 Task: Change the profile language to Portuguese (Brazil).
Action: Mouse moved to (1201, 104)
Screenshot: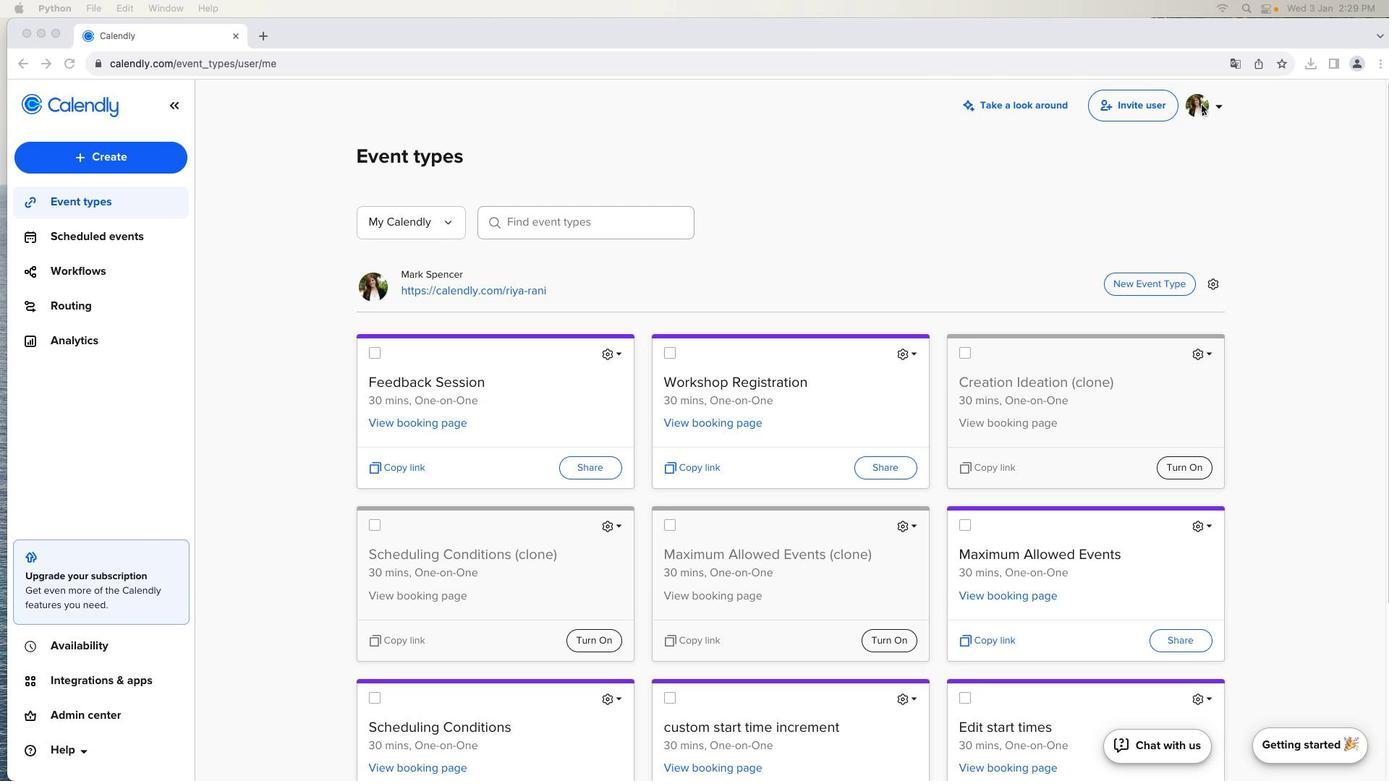 
Action: Mouse pressed left at (1201, 104)
Screenshot: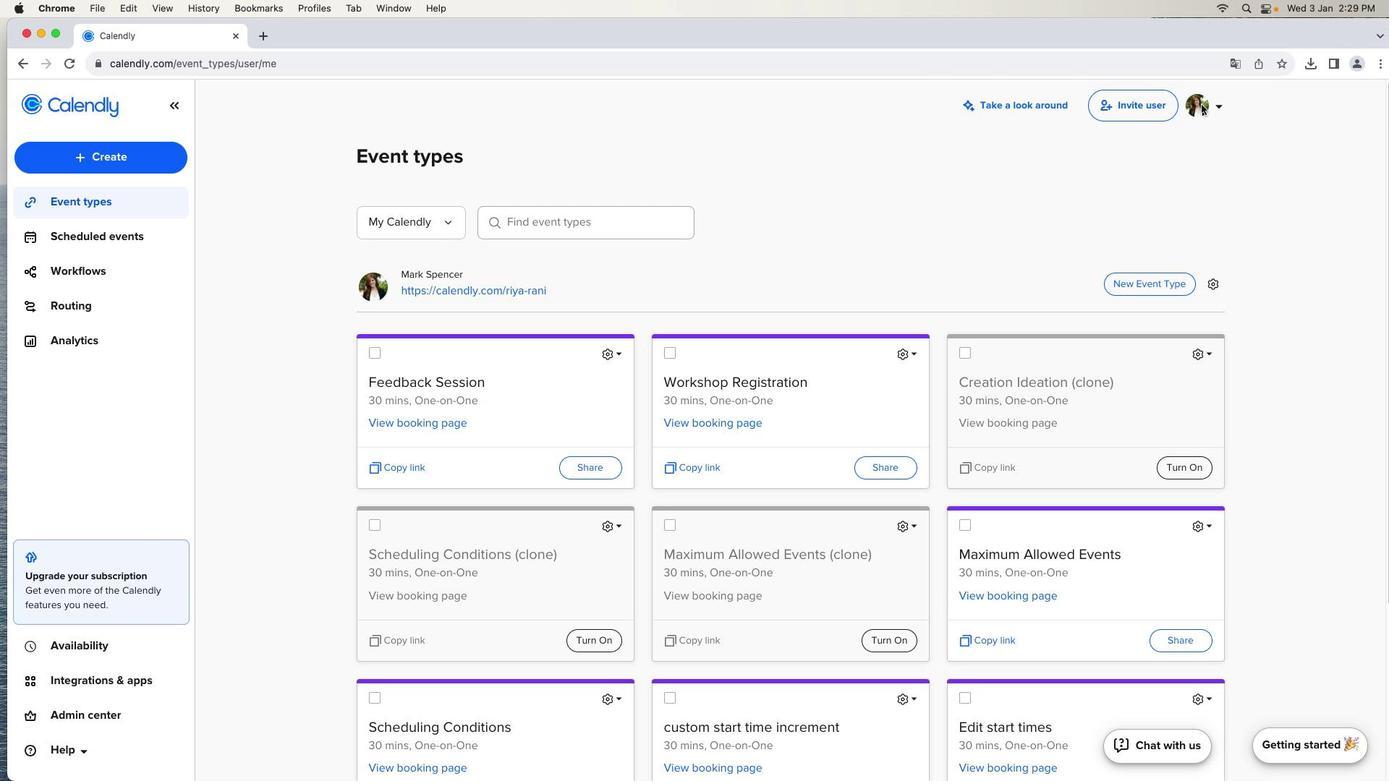 
Action: Mouse moved to (1201, 104)
Screenshot: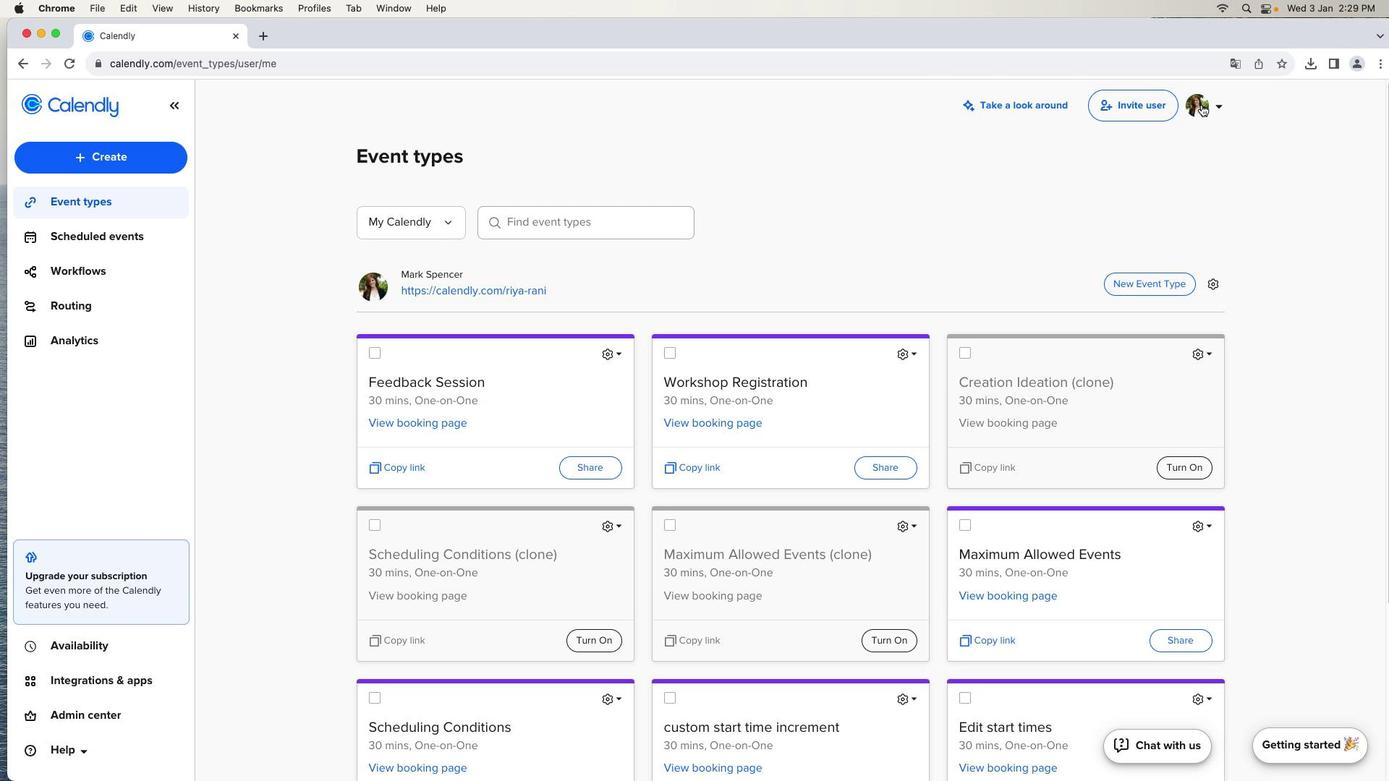 
Action: Mouse pressed left at (1201, 104)
Screenshot: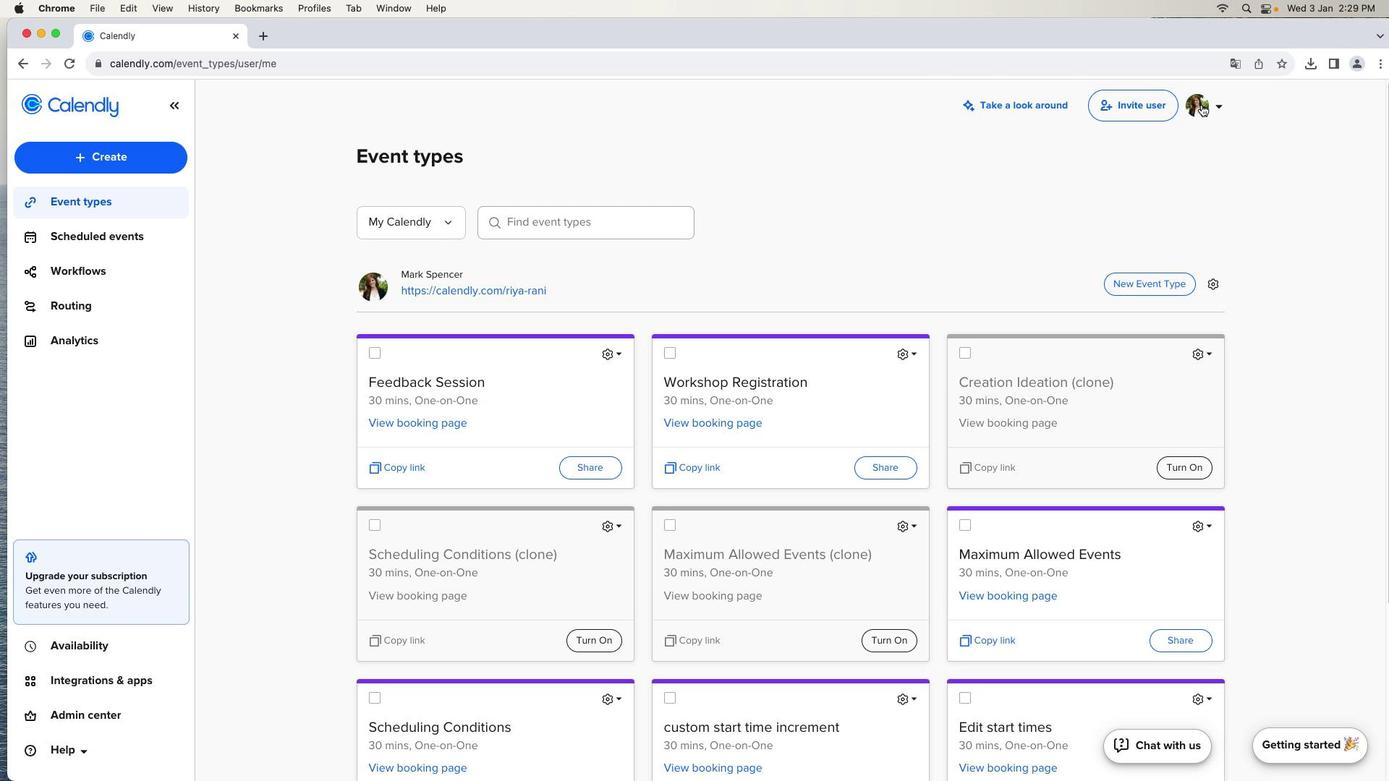 
Action: Mouse moved to (1129, 179)
Screenshot: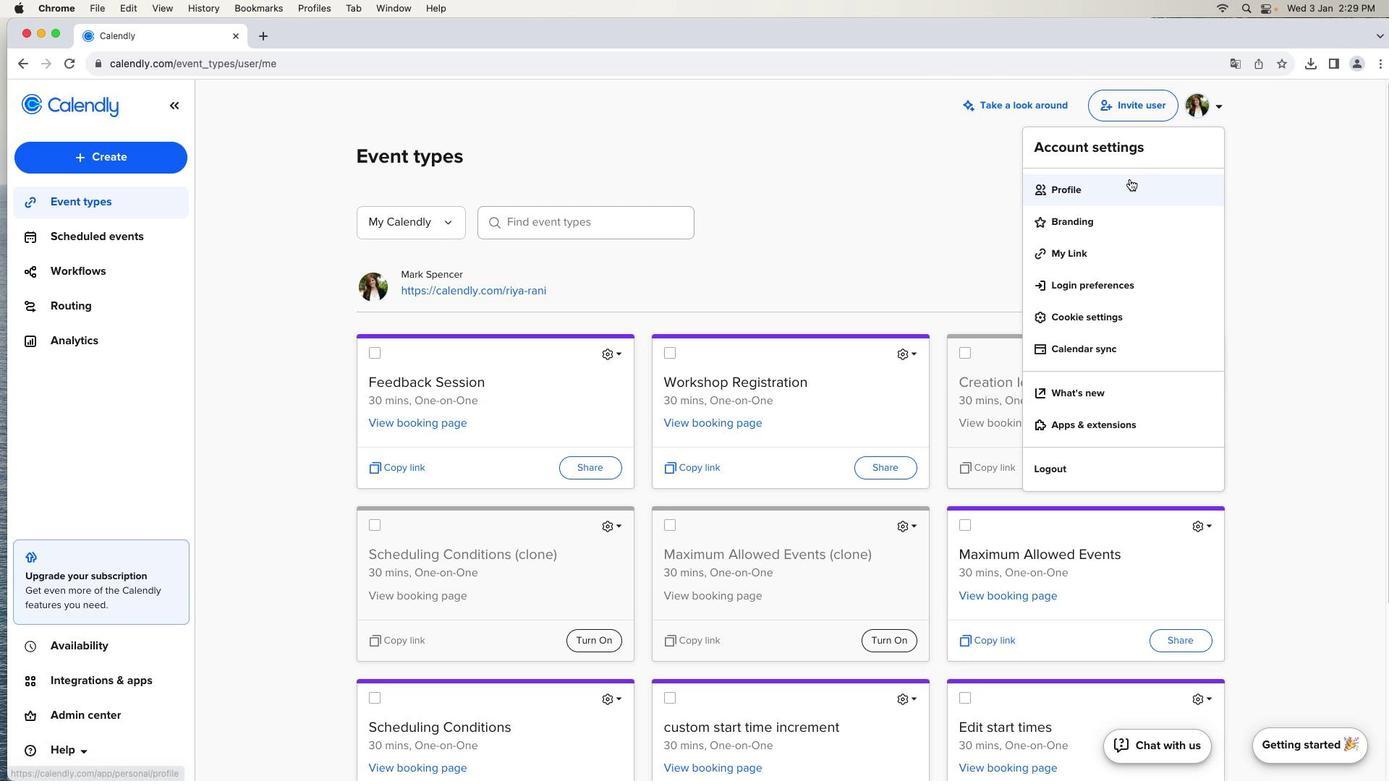 
Action: Mouse pressed left at (1129, 179)
Screenshot: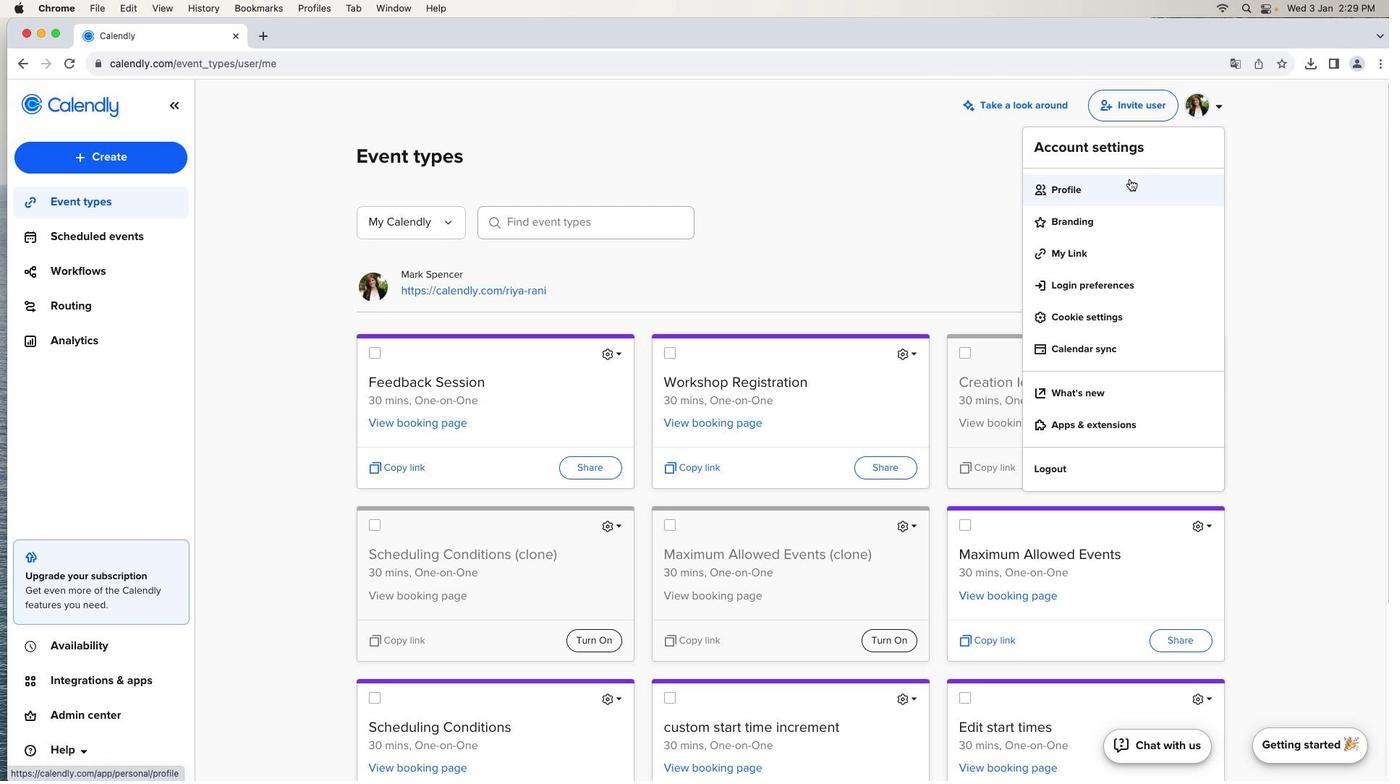 
Action: Mouse moved to (576, 560)
Screenshot: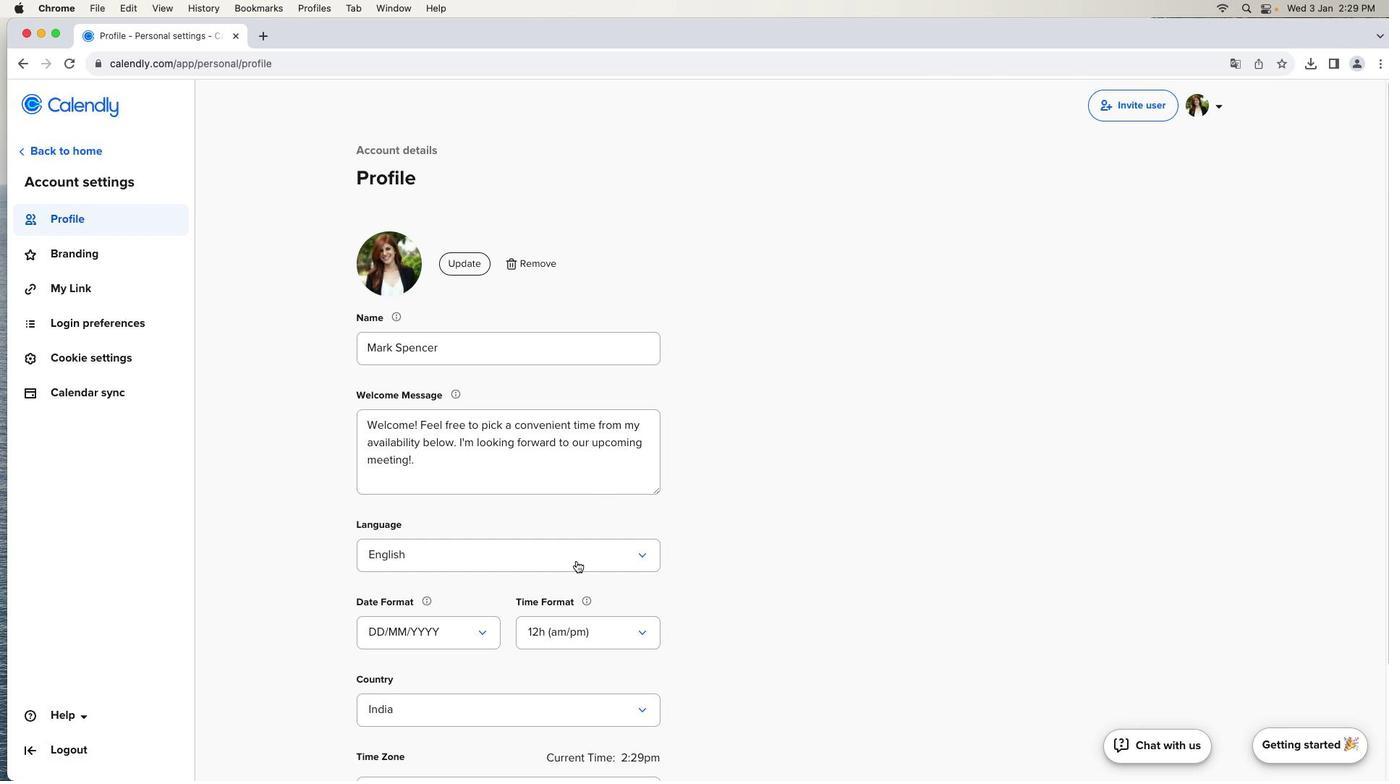
Action: Mouse pressed left at (576, 560)
Screenshot: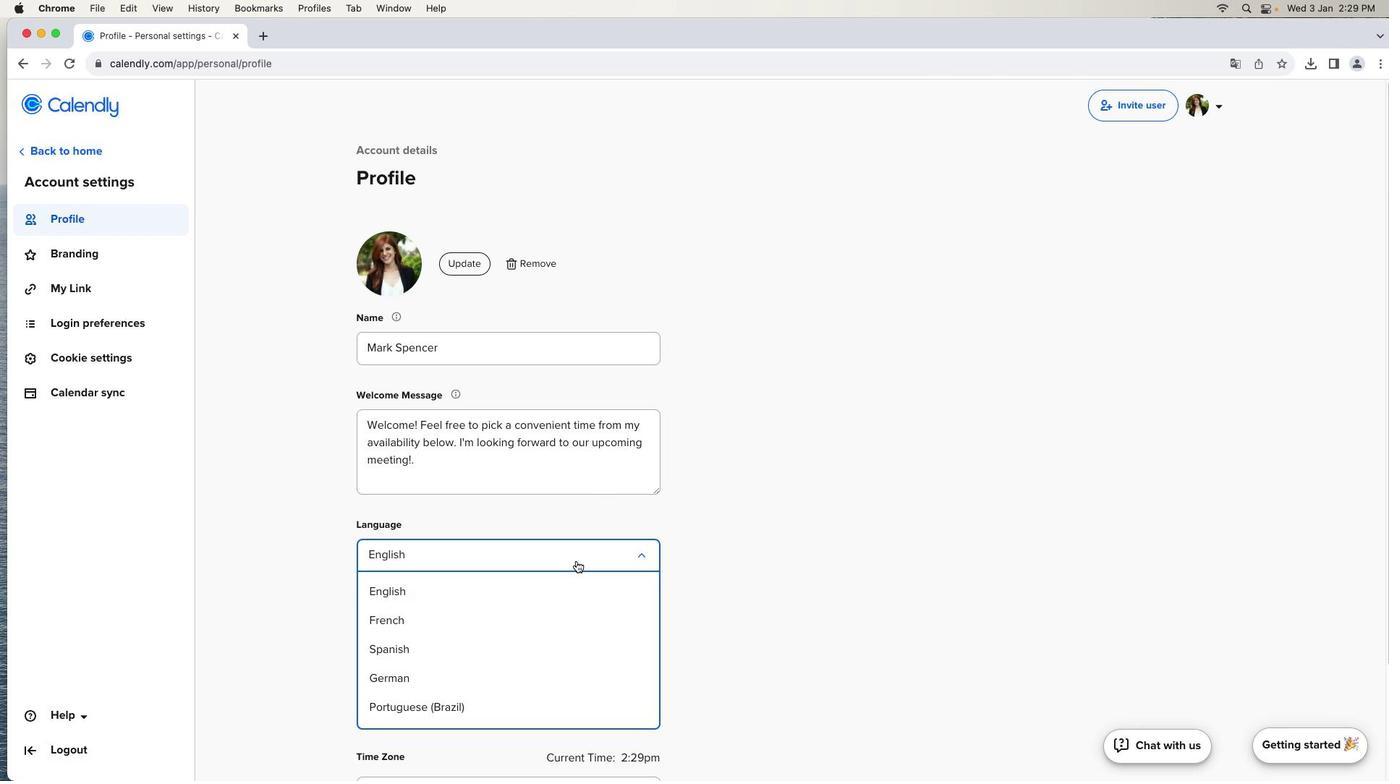 
Action: Mouse moved to (475, 715)
Screenshot: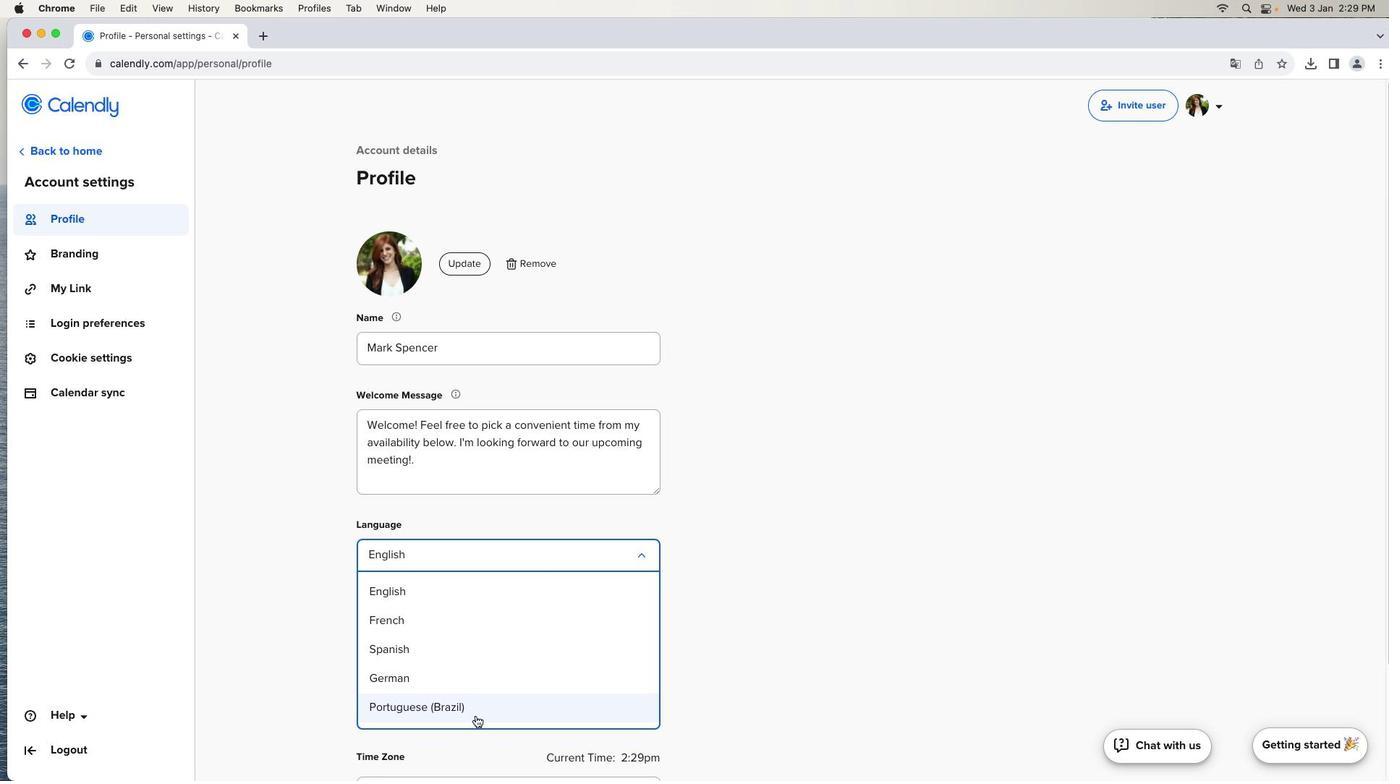 
Action: Mouse pressed left at (475, 715)
Screenshot: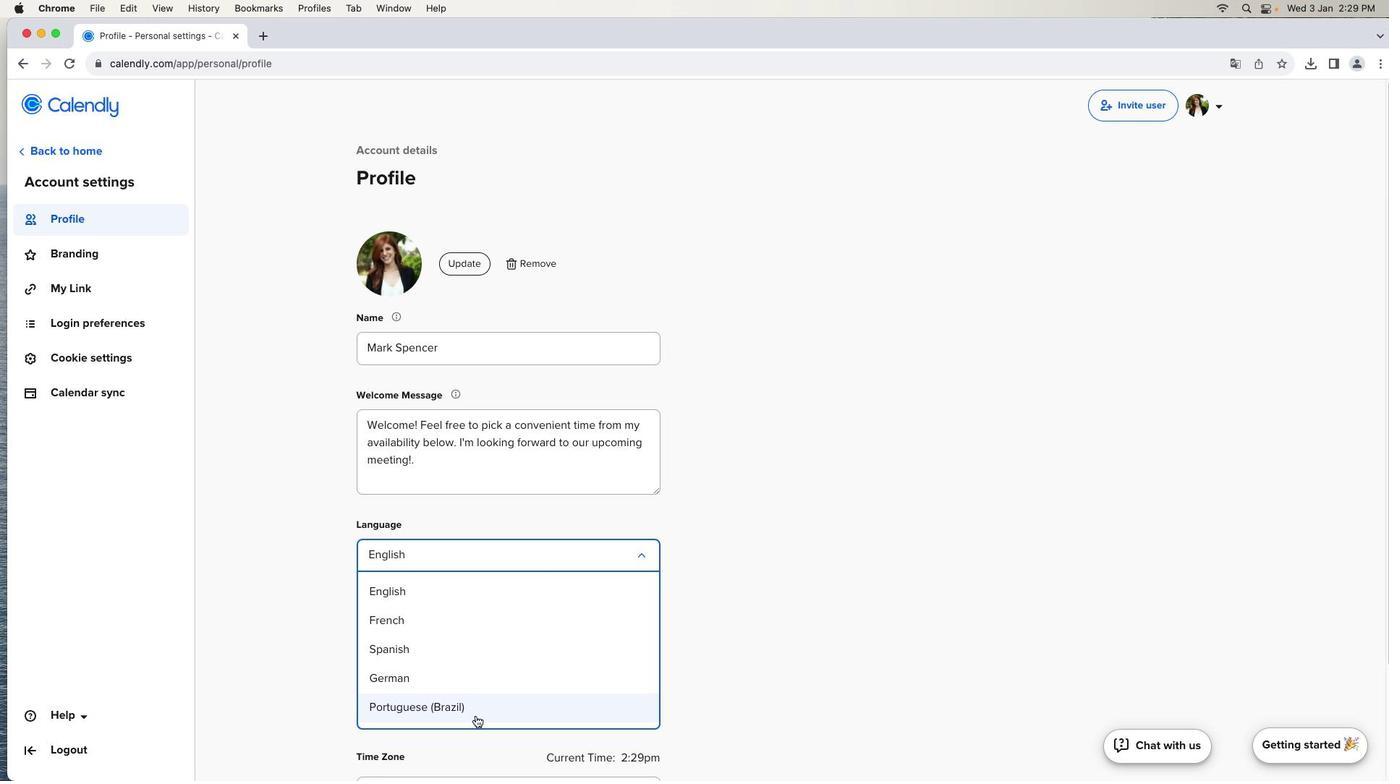 
Action: Mouse moved to (814, 658)
Screenshot: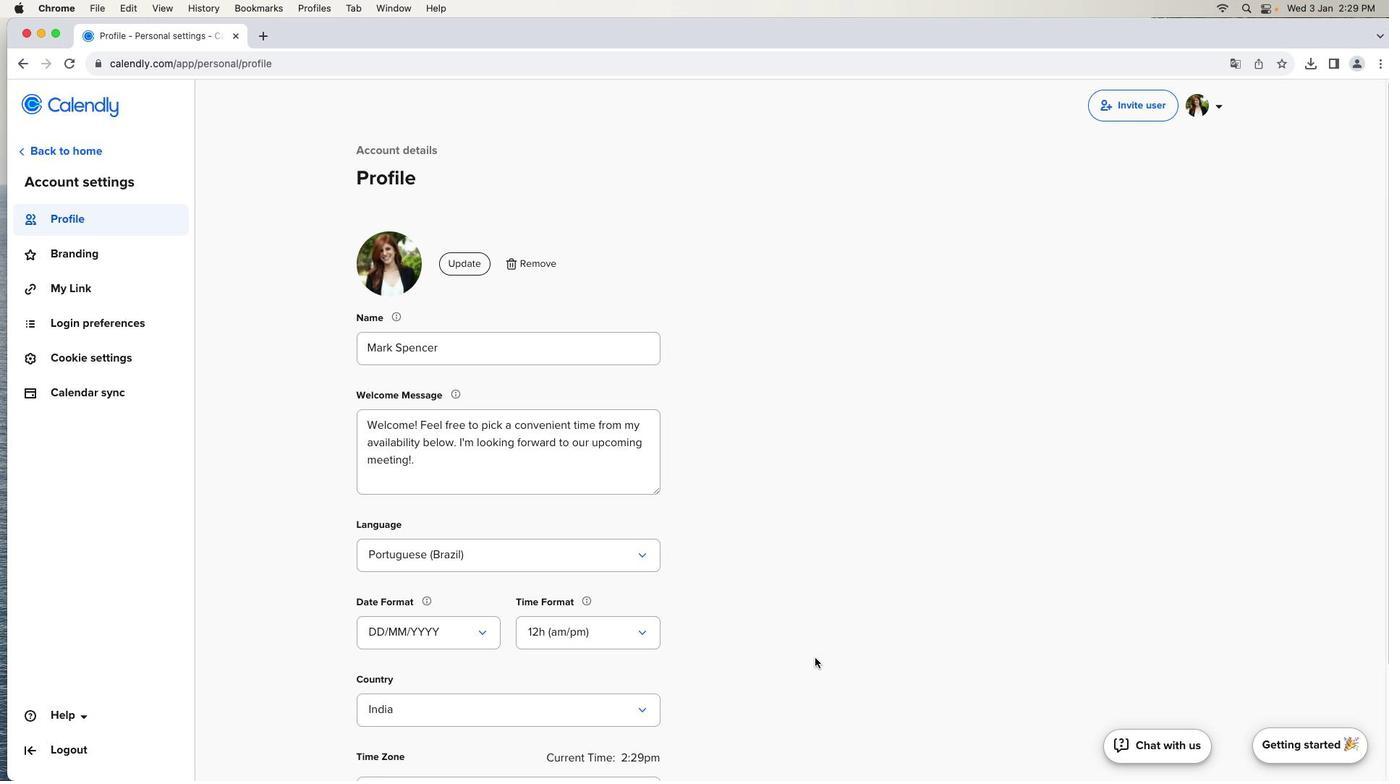 
Action: Mouse scrolled (814, 658) with delta (0, 0)
Screenshot: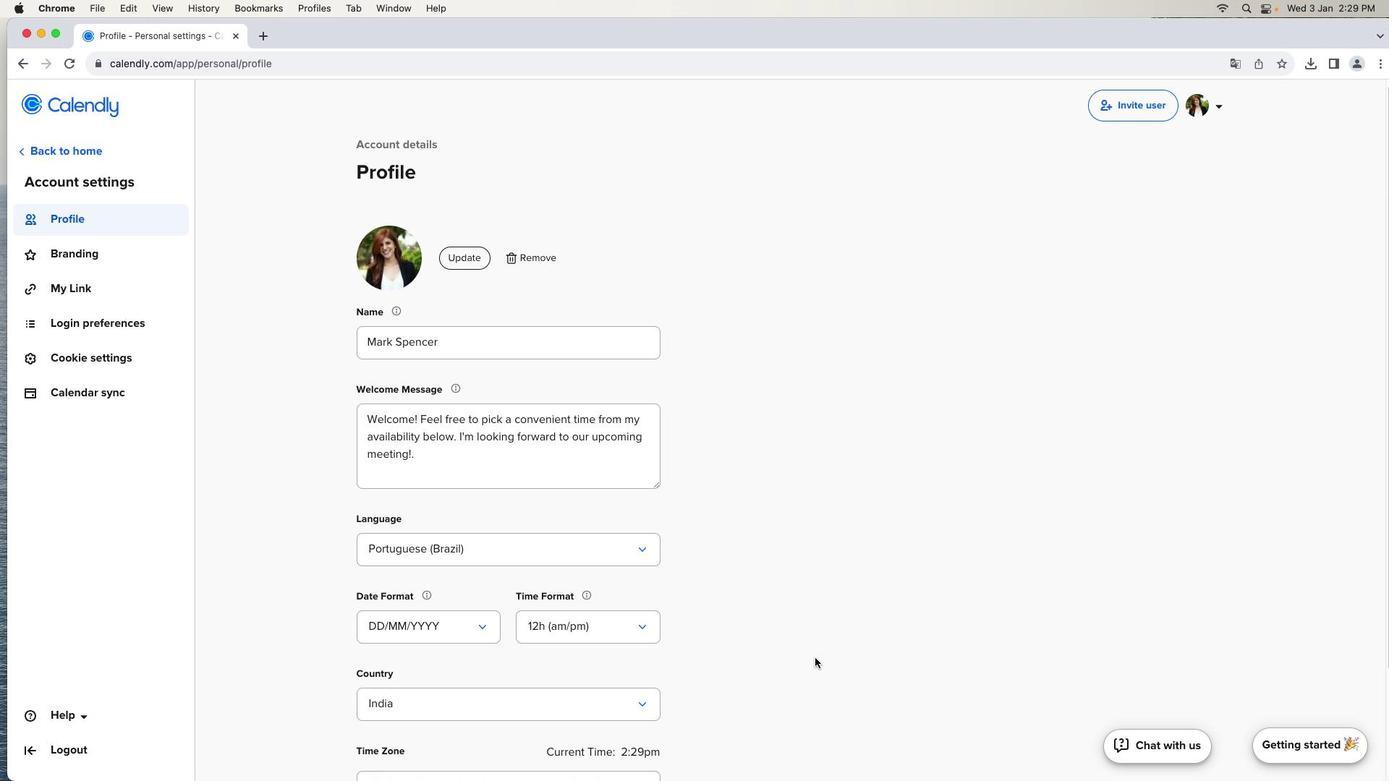 
Action: Mouse scrolled (814, 658) with delta (0, 0)
Screenshot: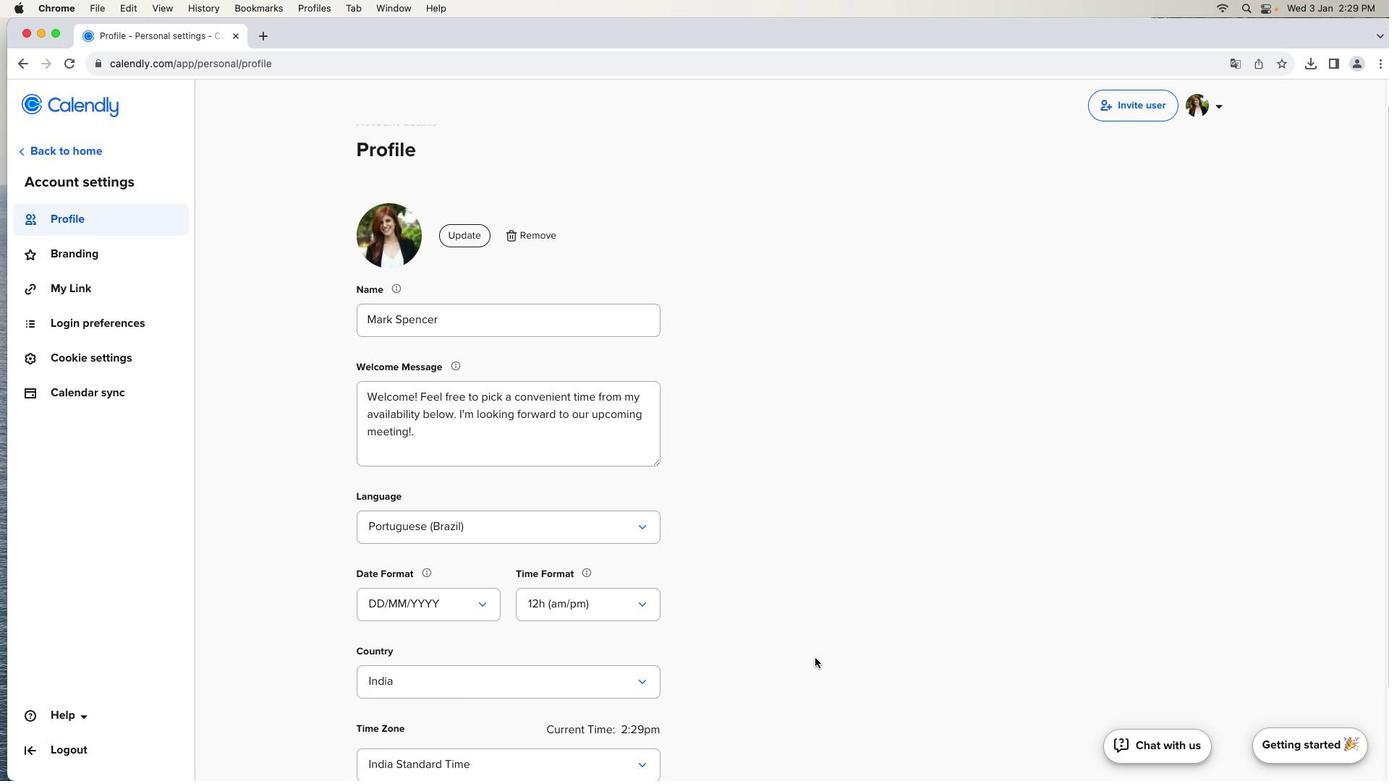 
Action: Mouse scrolled (814, 658) with delta (0, -1)
Screenshot: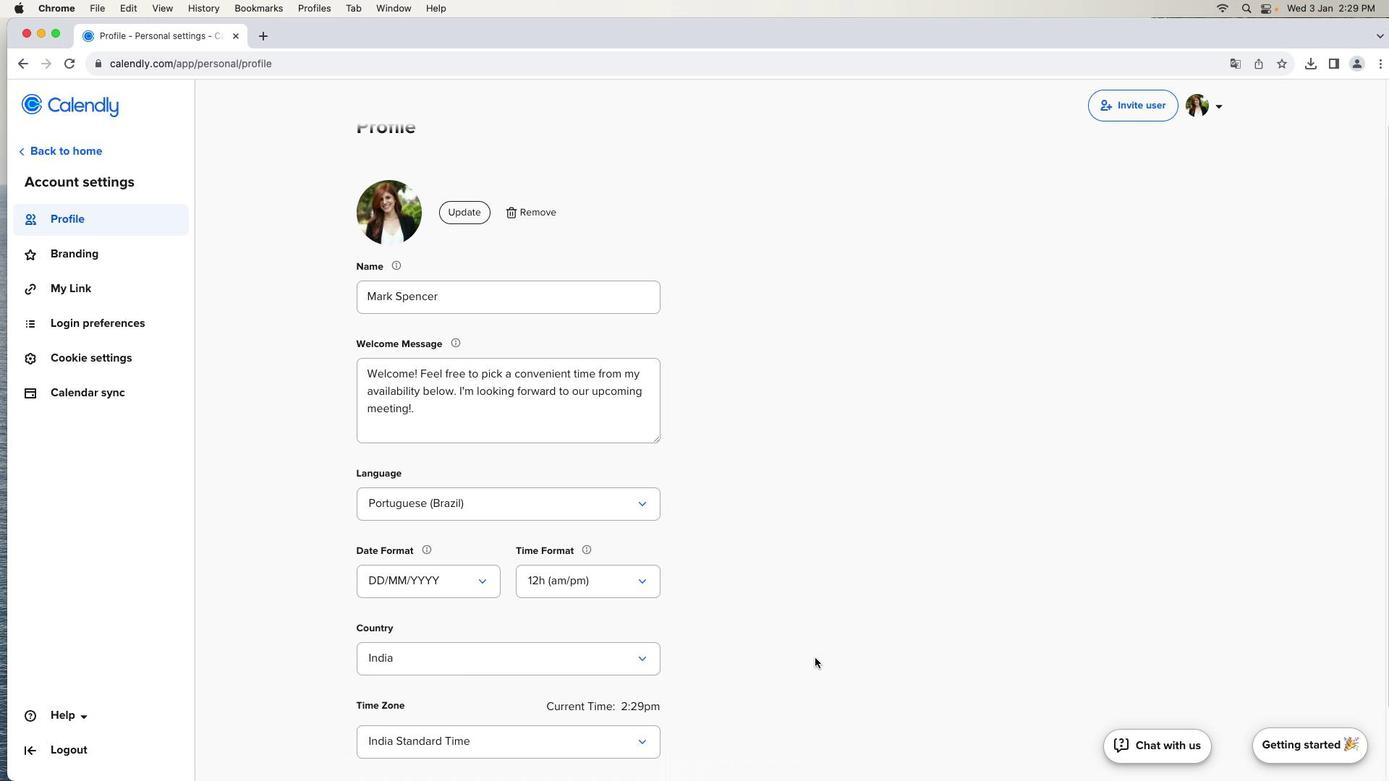 
Action: Mouse scrolled (814, 658) with delta (0, -1)
Screenshot: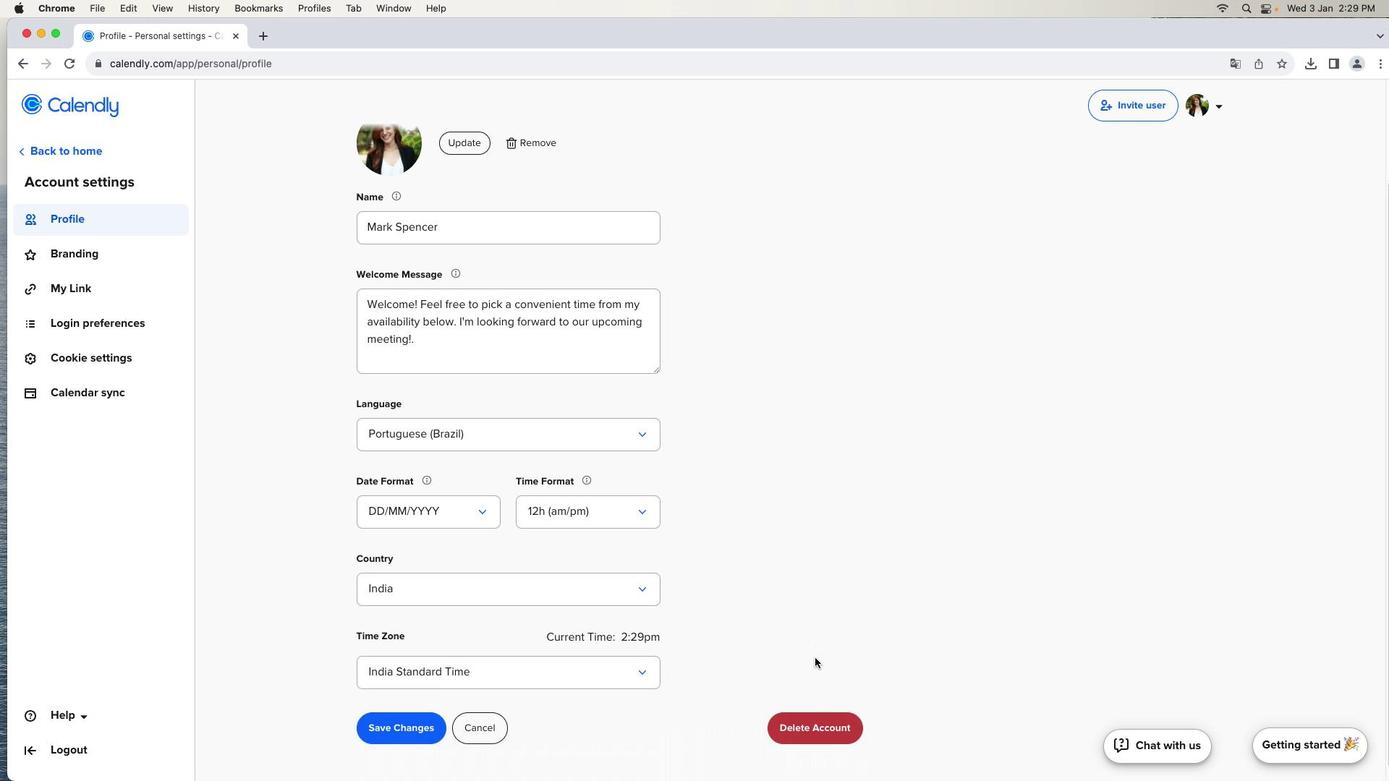 
Action: Mouse scrolled (814, 658) with delta (0, 0)
Screenshot: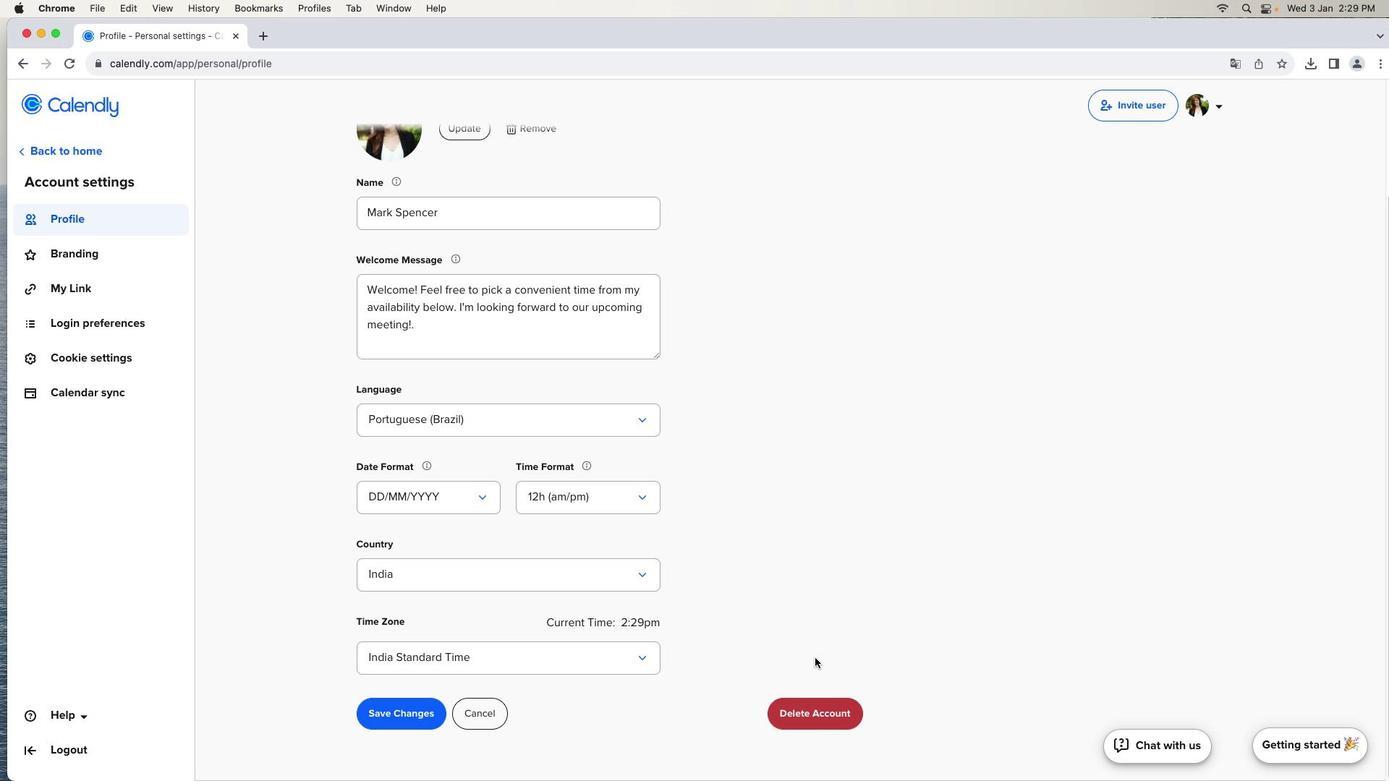 
Action: Mouse scrolled (814, 658) with delta (0, 0)
Screenshot: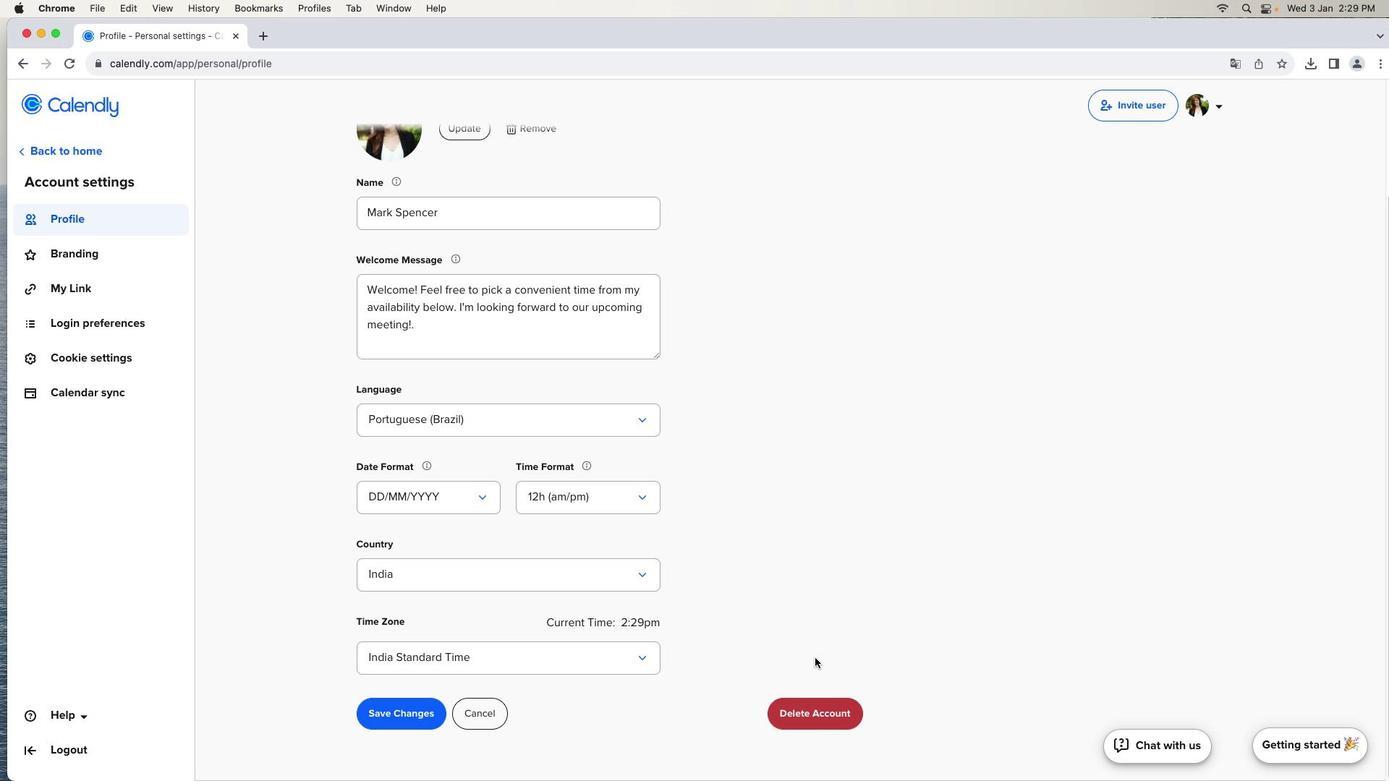 
Action: Mouse scrolled (814, 658) with delta (0, -2)
Screenshot: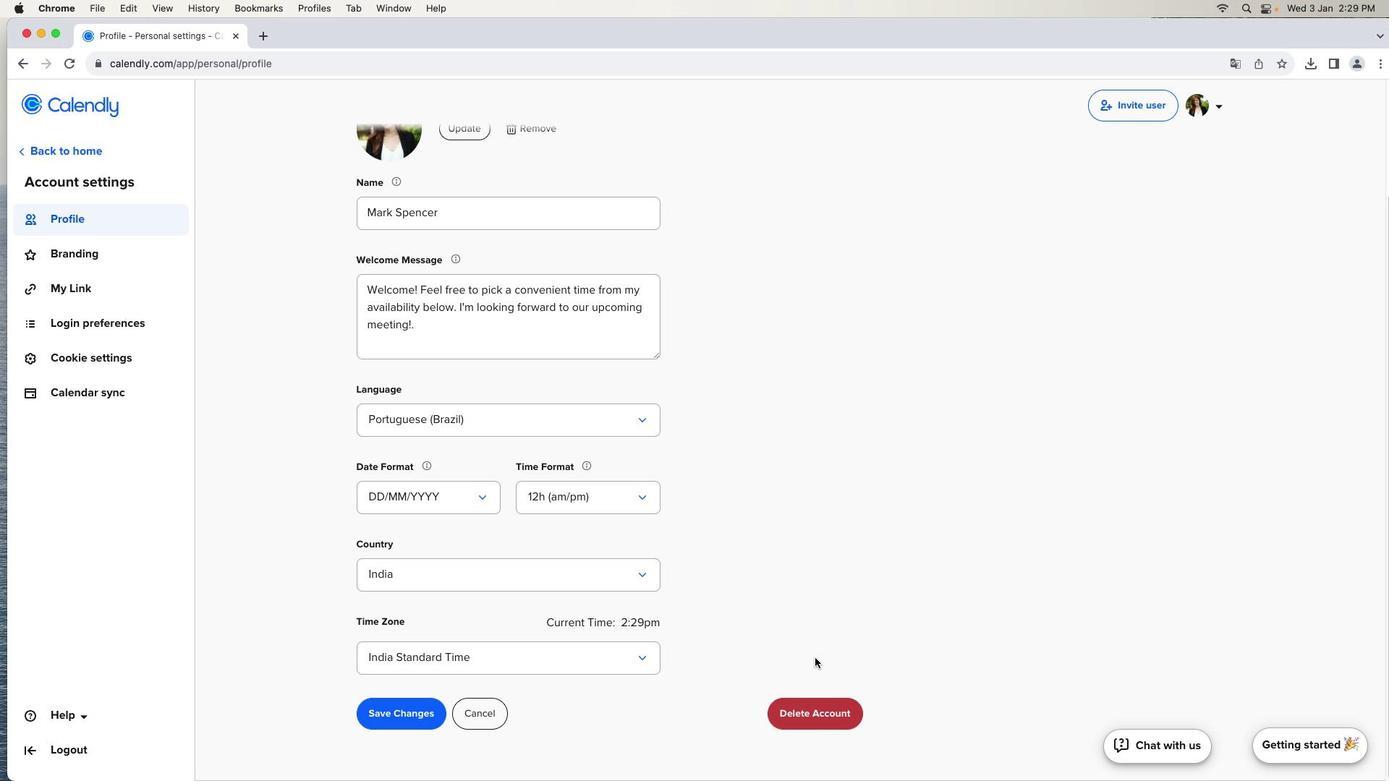 
Action: Mouse scrolled (814, 658) with delta (0, -3)
Screenshot: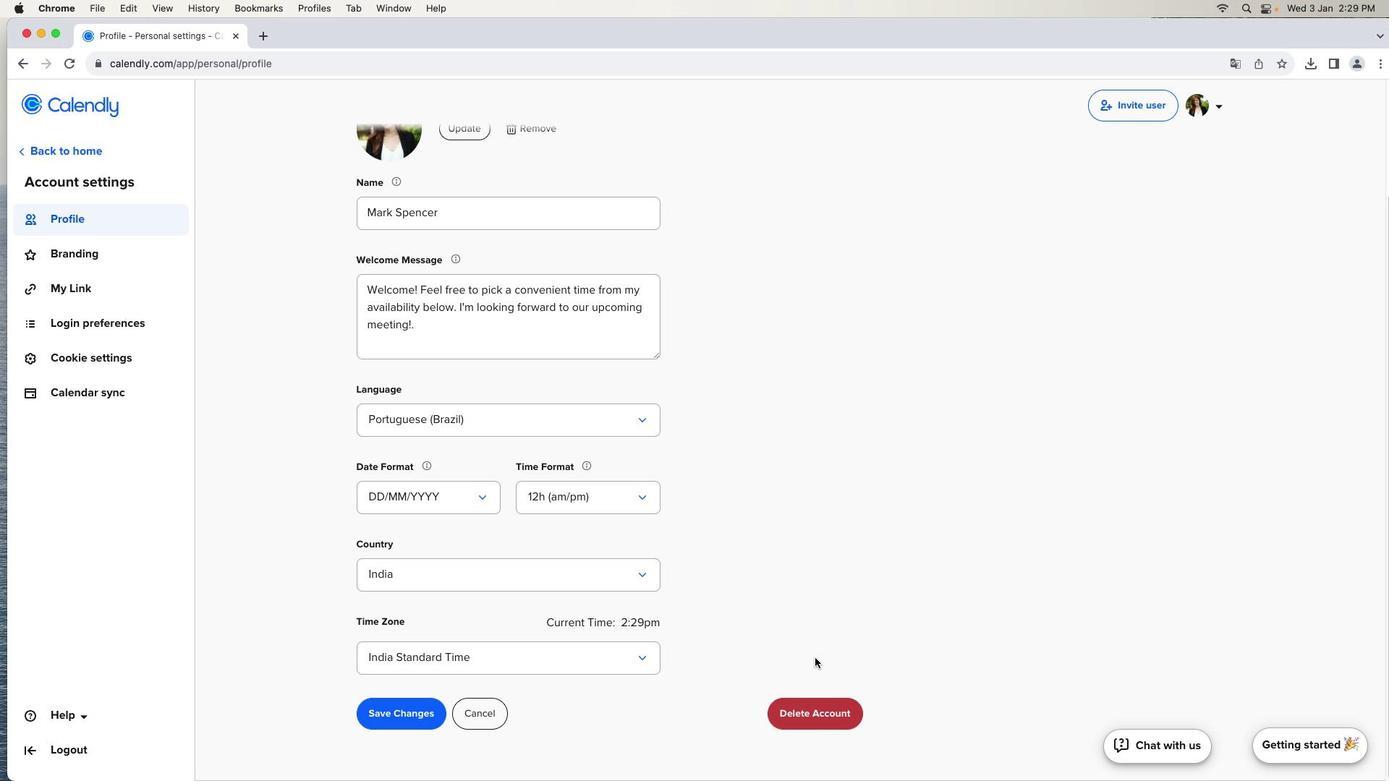 
Action: Mouse scrolled (814, 658) with delta (0, -3)
Screenshot: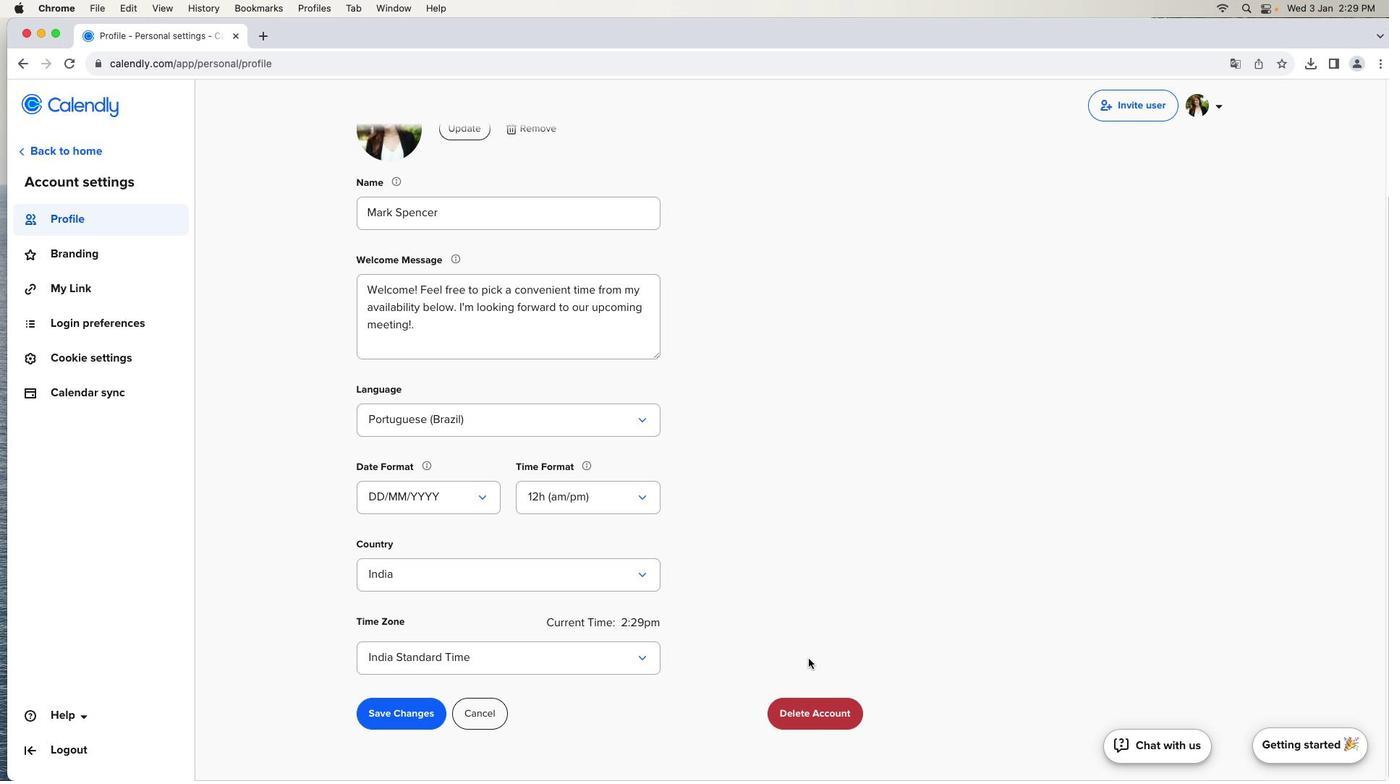 
Action: Mouse moved to (417, 710)
Screenshot: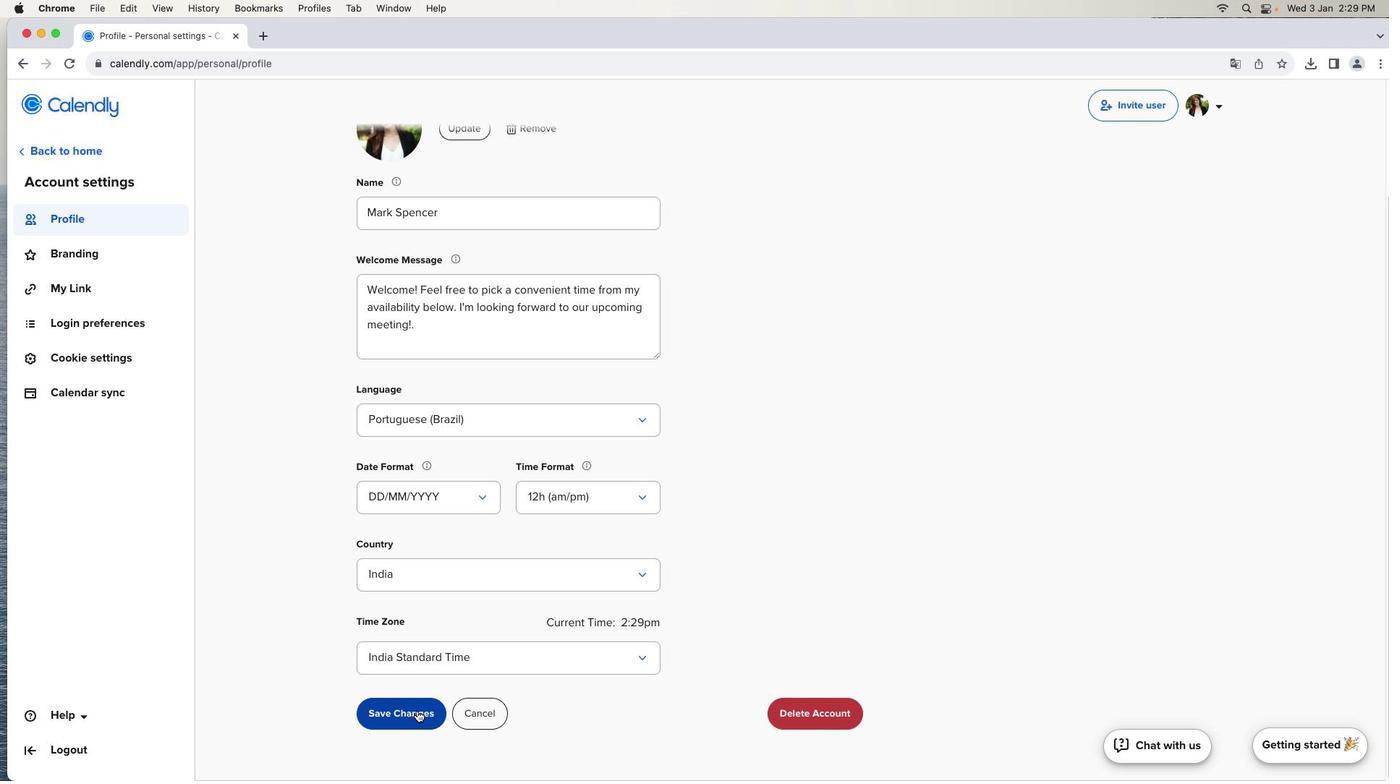 
Action: Mouse pressed left at (417, 710)
Screenshot: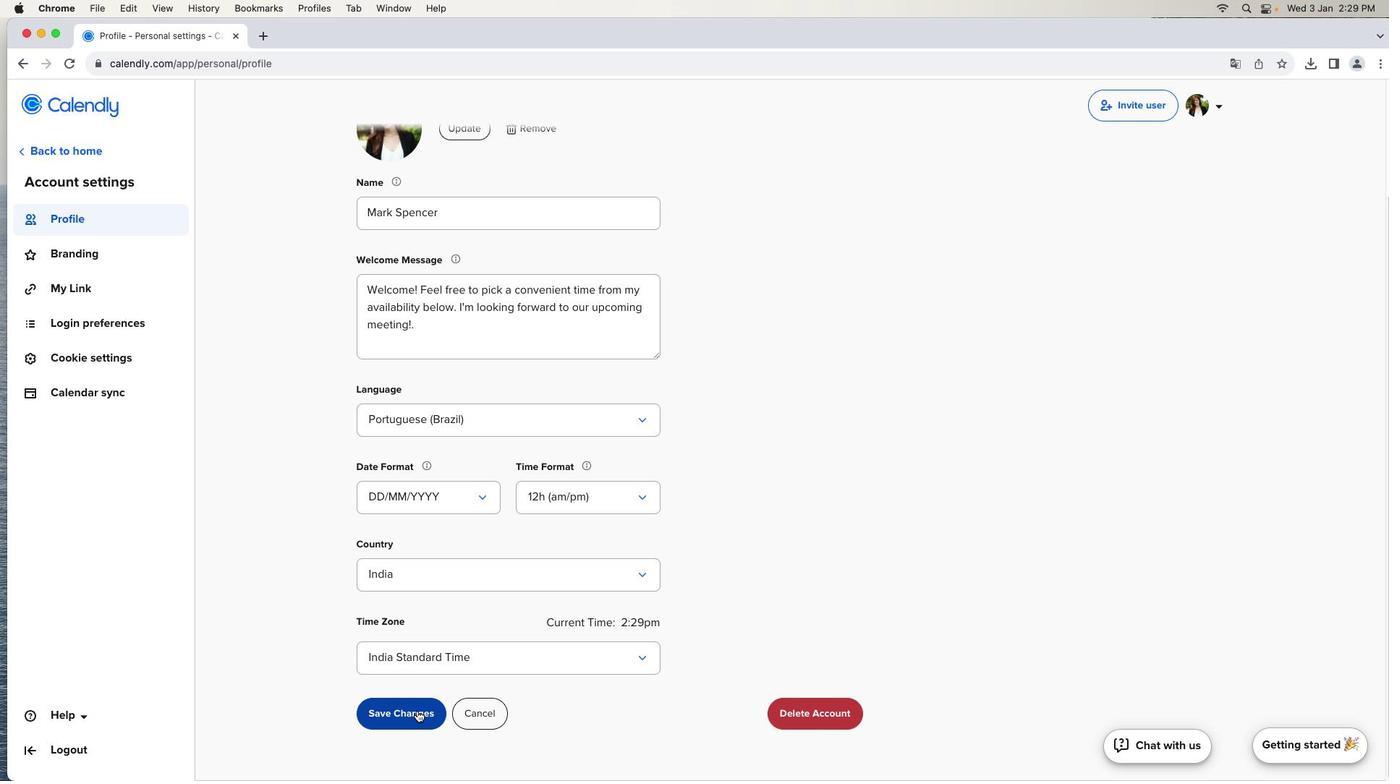 
Action: Mouse moved to (832, 535)
Screenshot: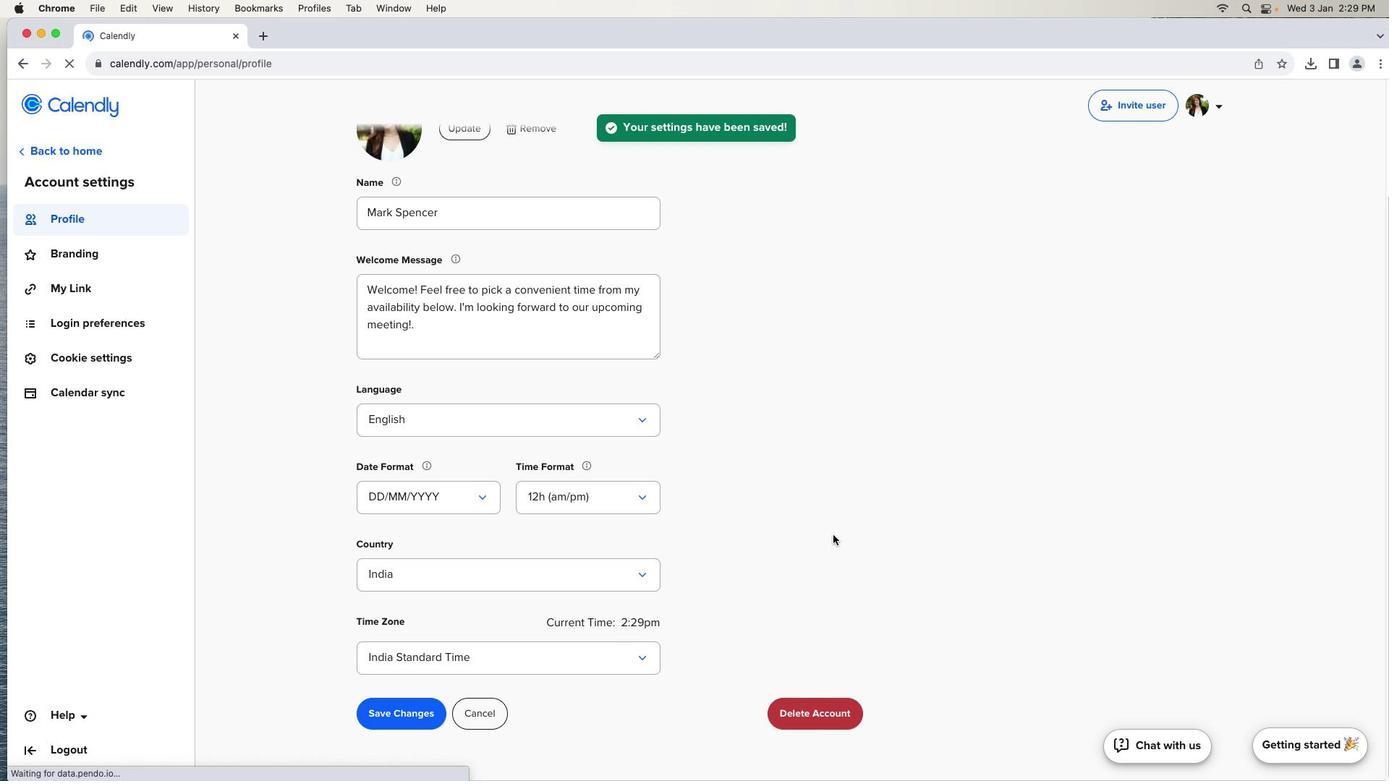 
